 Task: Open settings.json of editor options customizations.
Action: Mouse moved to (33, 621)
Screenshot: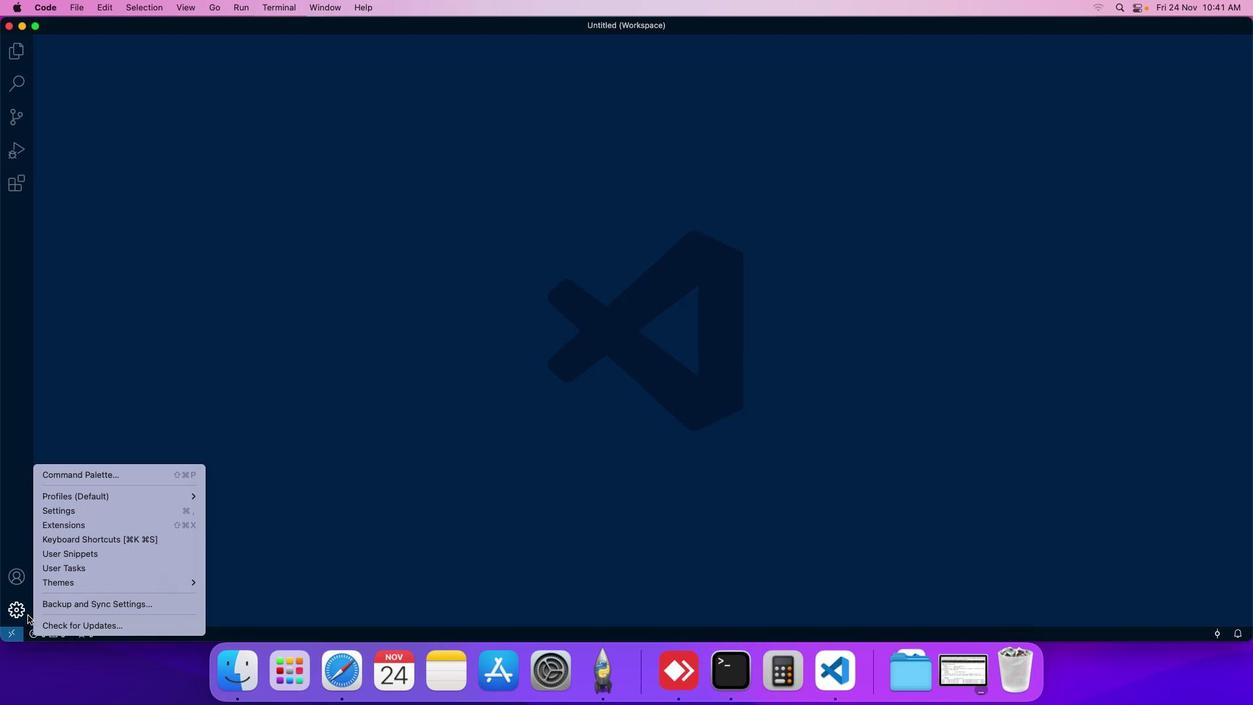 
Action: Mouse pressed left at (33, 621)
Screenshot: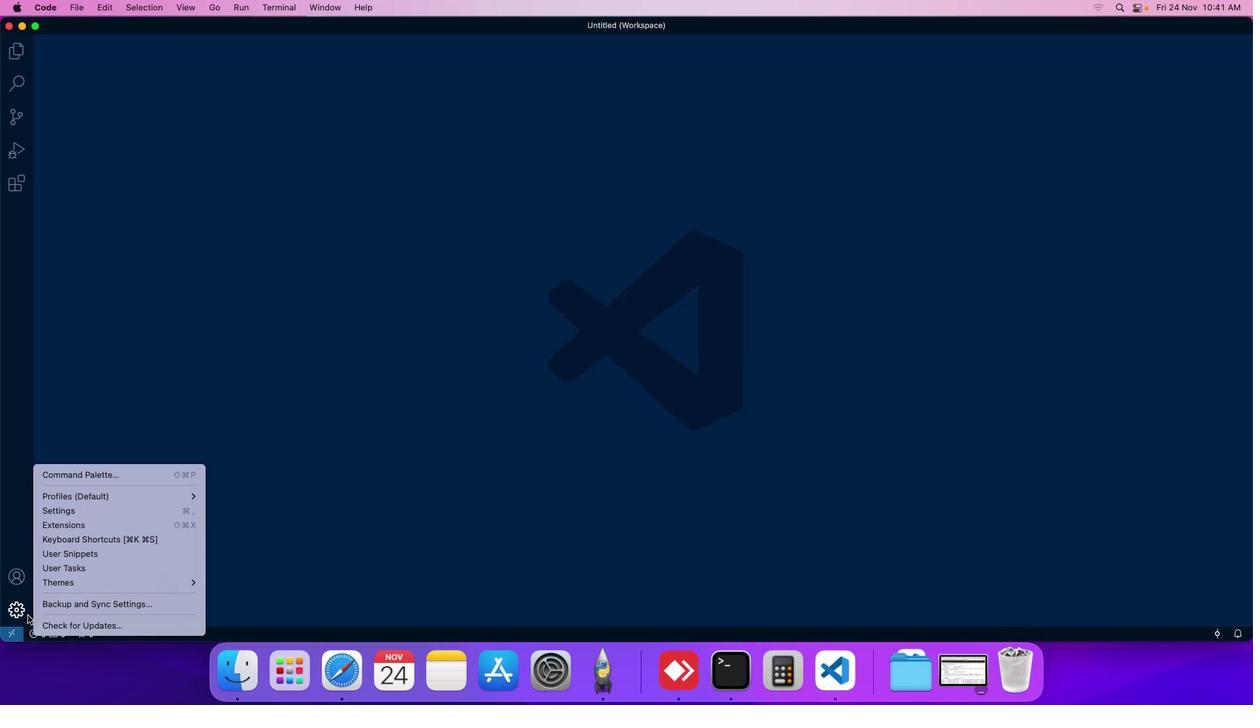 
Action: Mouse moved to (156, 518)
Screenshot: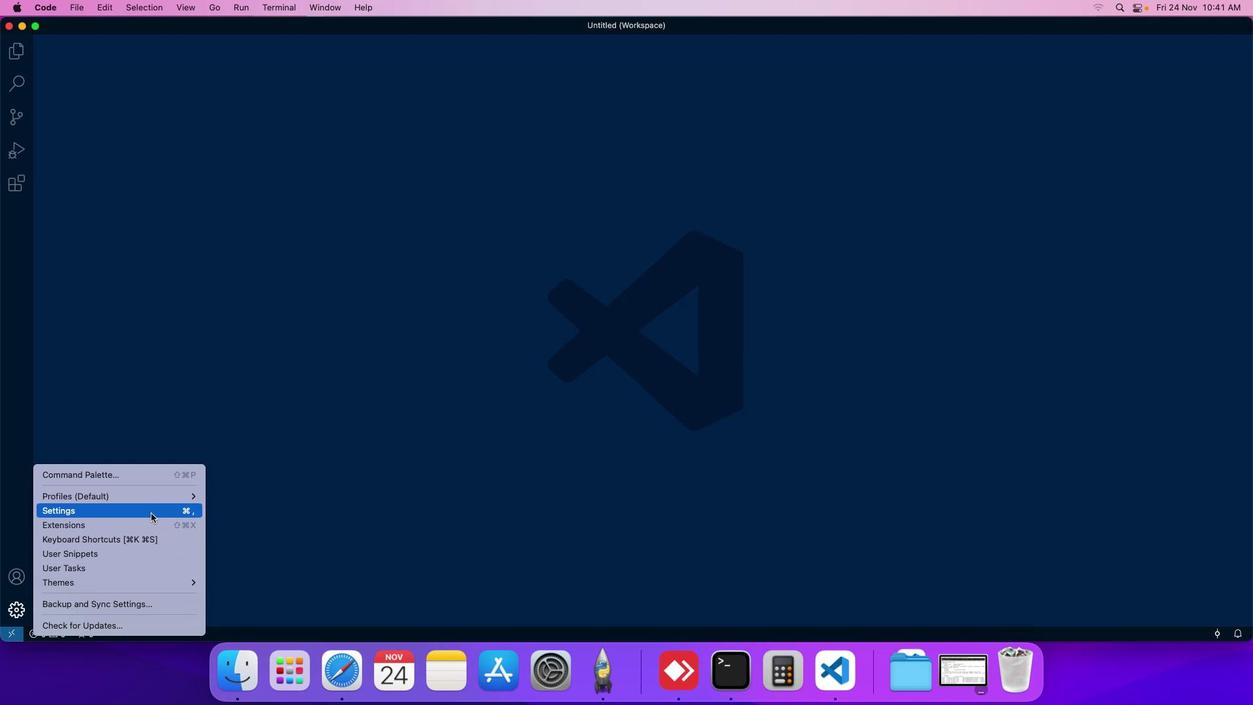 
Action: Mouse pressed left at (156, 518)
Screenshot: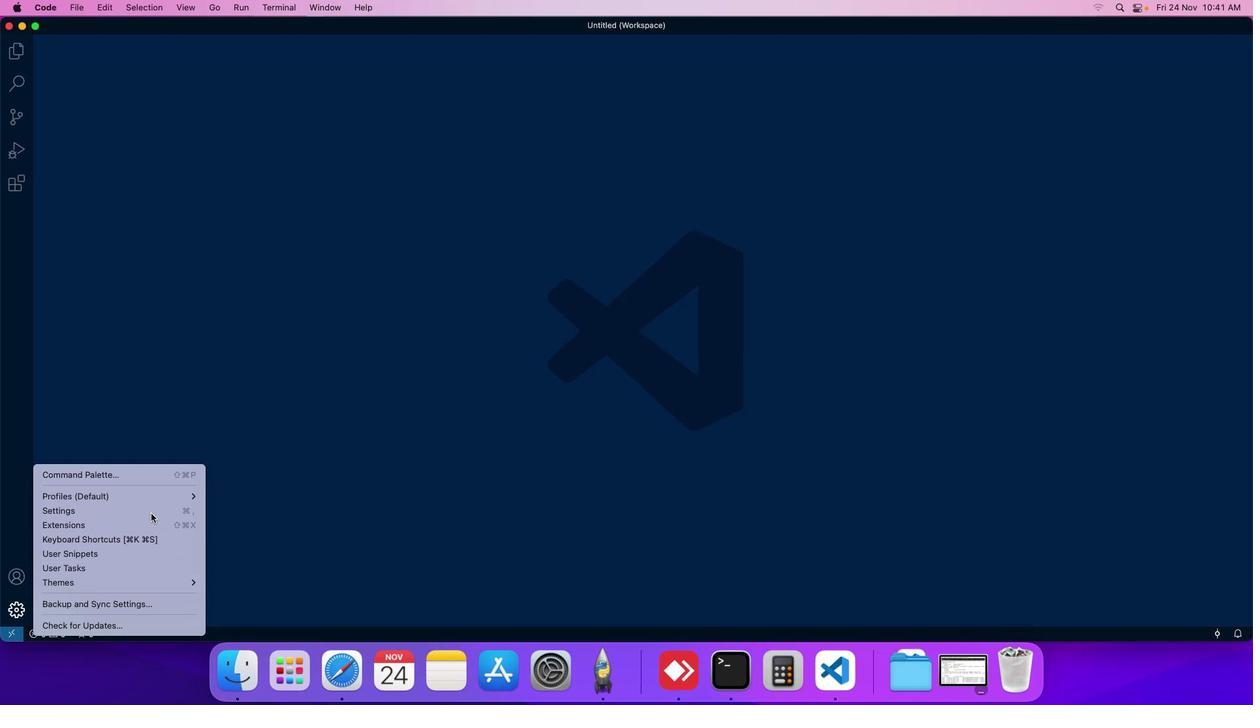 
Action: Mouse moved to (292, 197)
Screenshot: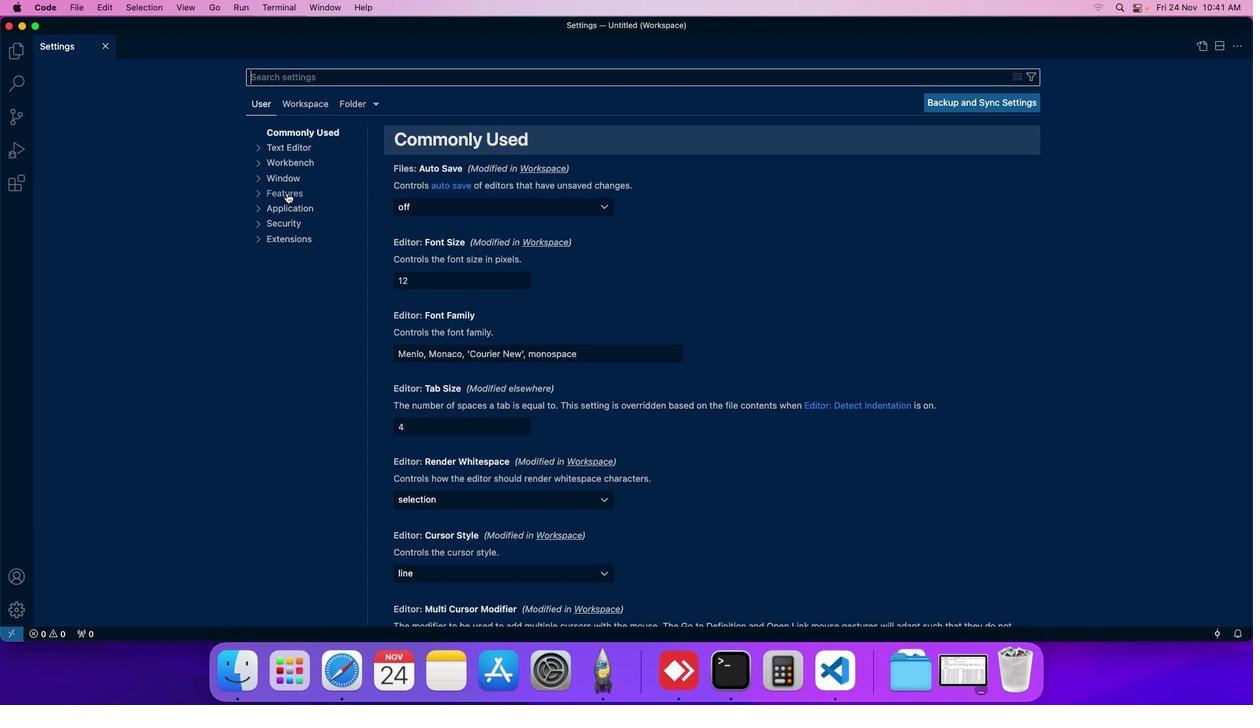 
Action: Mouse pressed left at (292, 197)
Screenshot: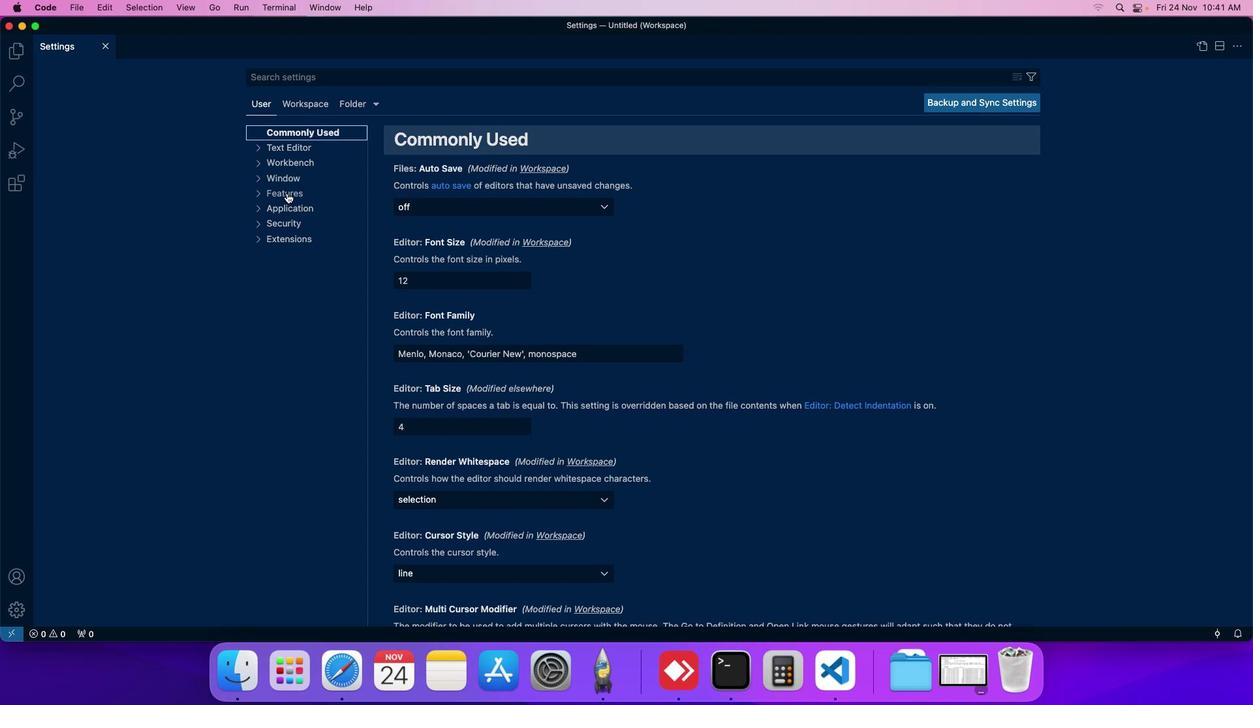 
Action: Mouse moved to (300, 425)
Screenshot: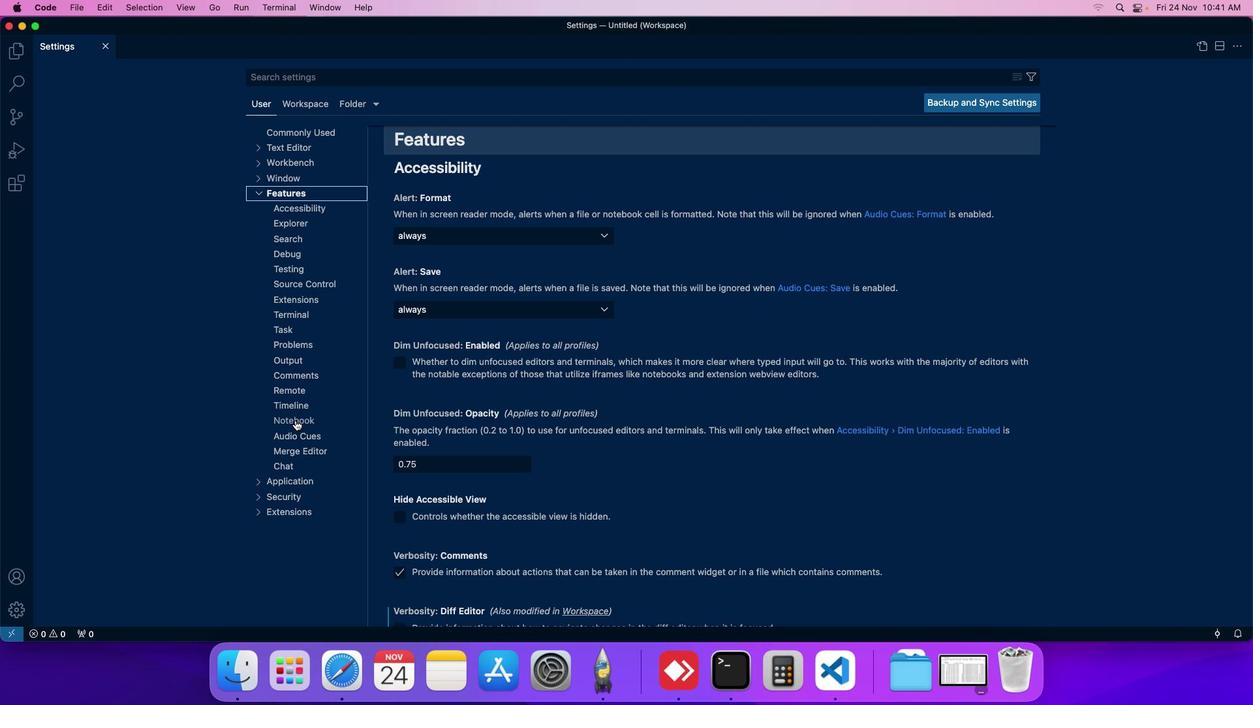 
Action: Mouse pressed left at (300, 425)
Screenshot: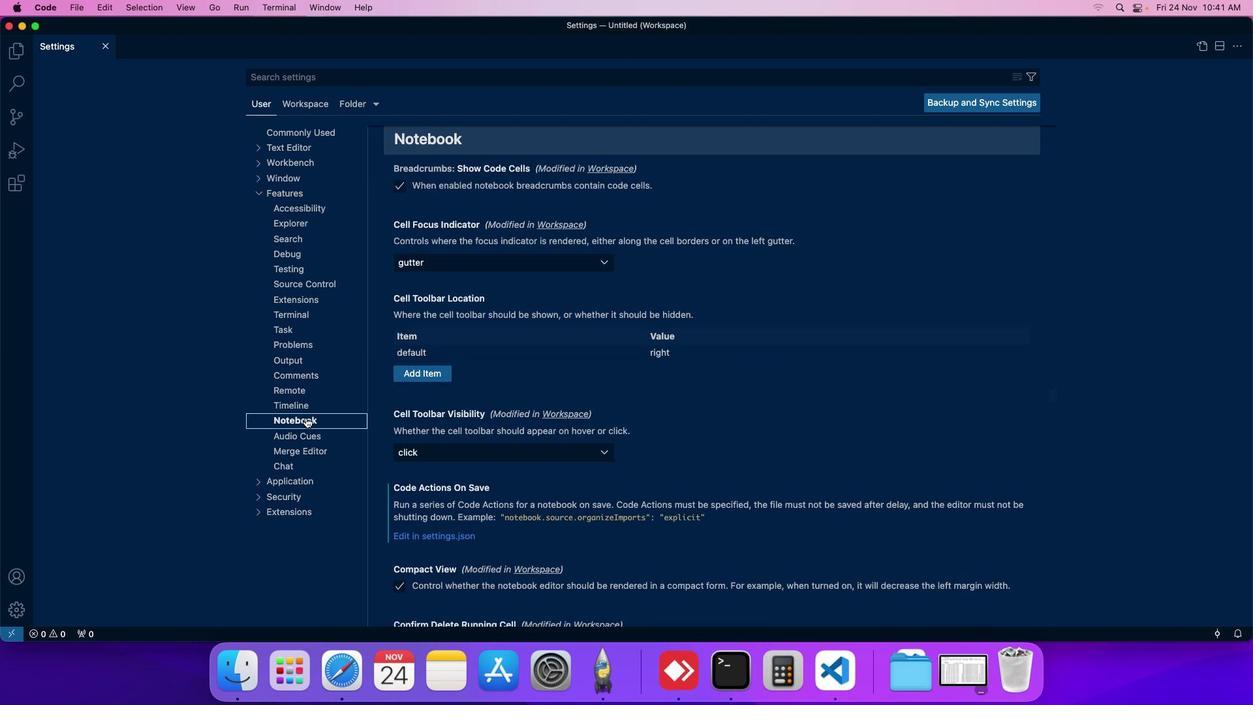 
Action: Mouse moved to (456, 440)
Screenshot: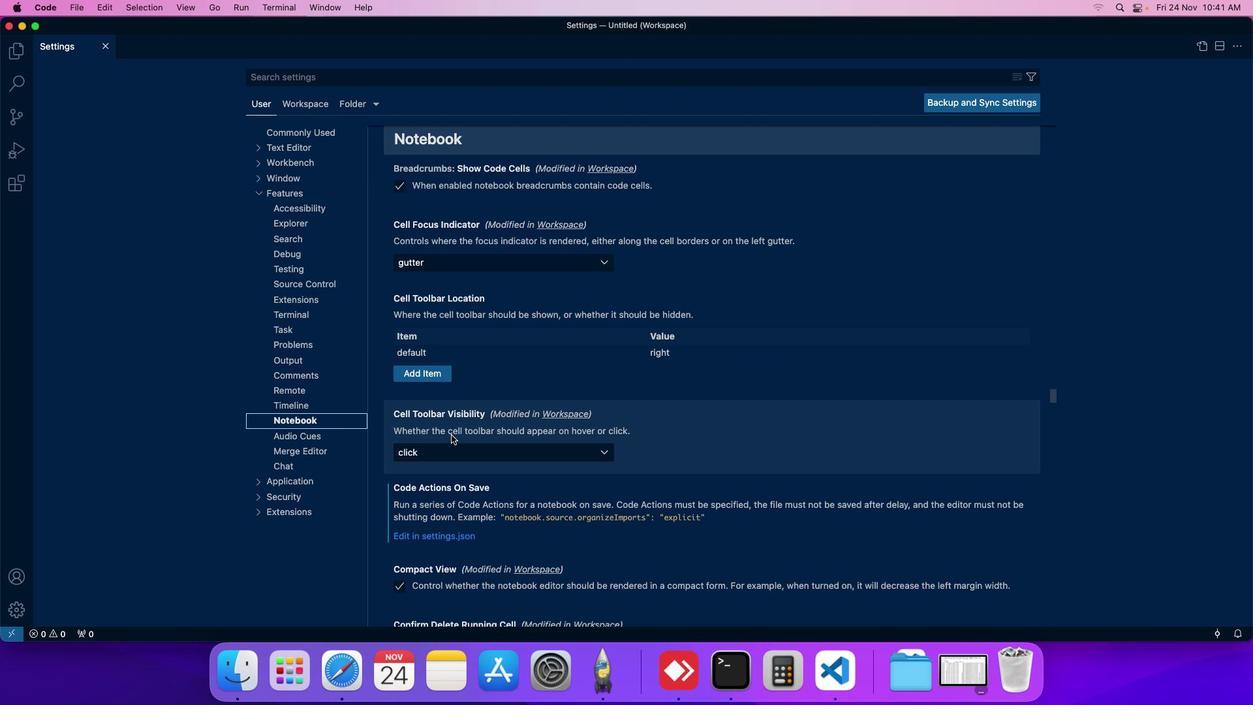 
Action: Mouse scrolled (456, 440) with delta (5, 4)
Screenshot: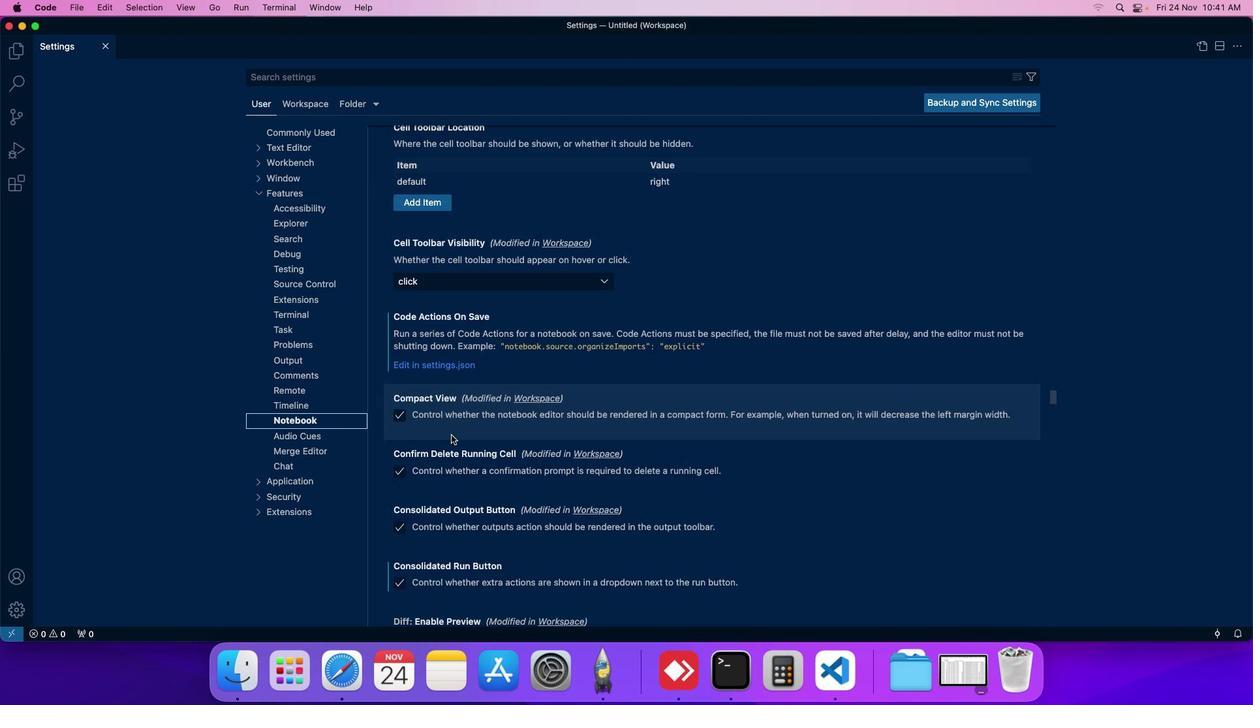 
Action: Mouse moved to (457, 440)
Screenshot: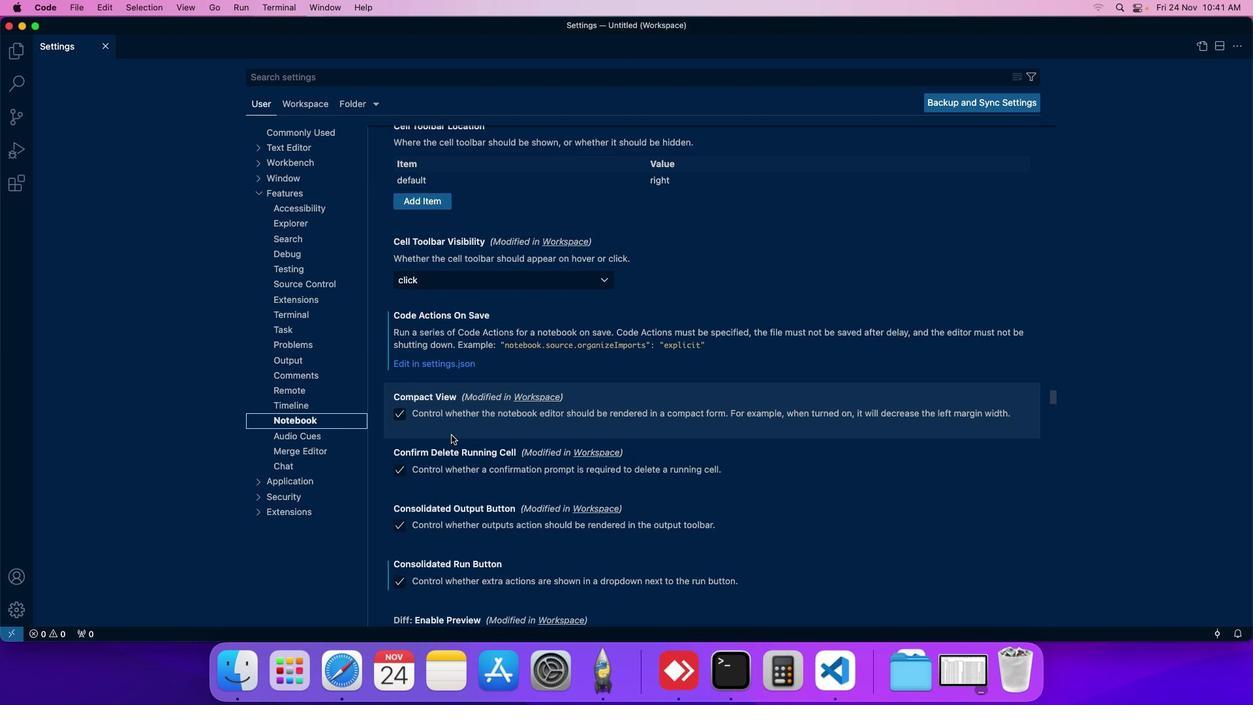 
Action: Mouse scrolled (457, 440) with delta (5, 4)
Screenshot: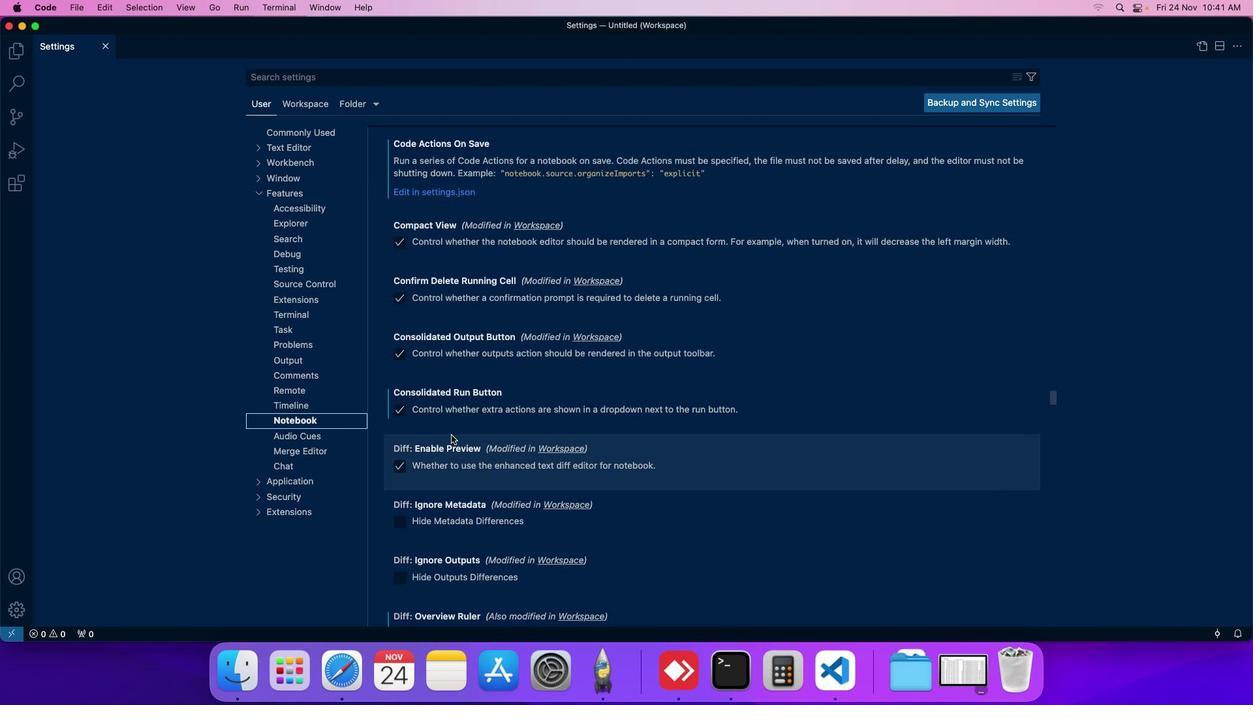 
Action: Mouse moved to (460, 440)
Screenshot: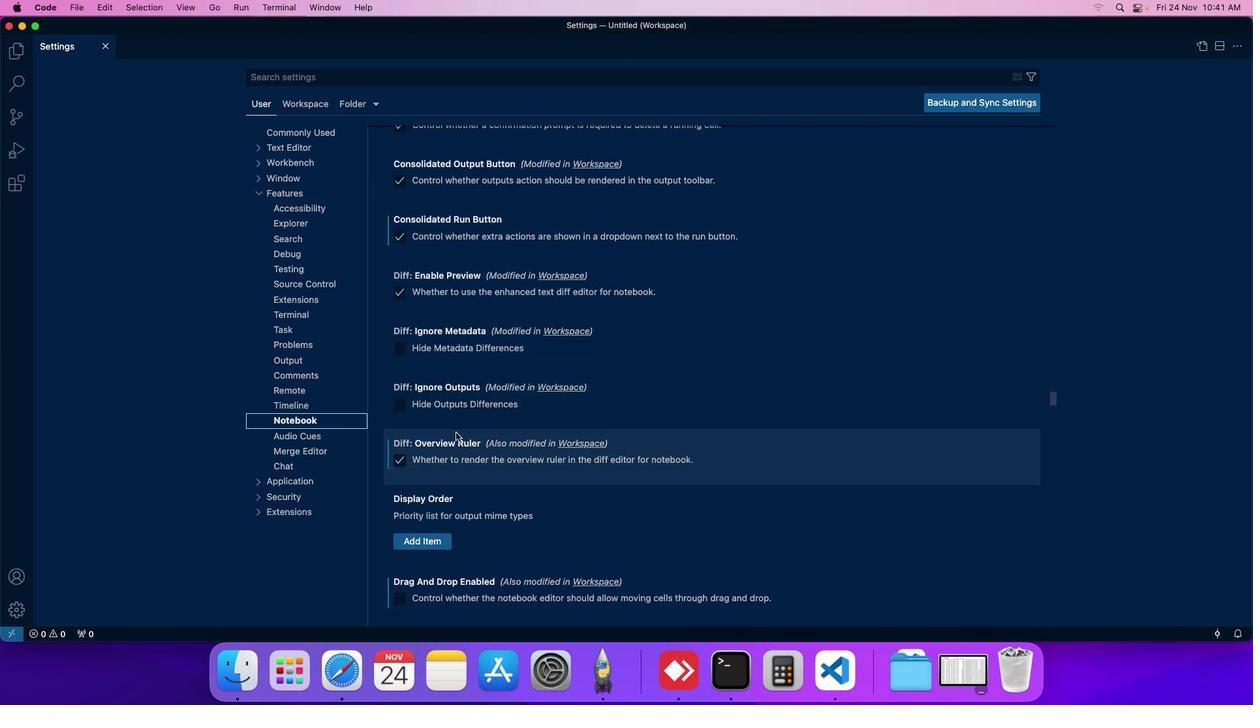 
Action: Mouse scrolled (460, 440) with delta (5, 4)
Screenshot: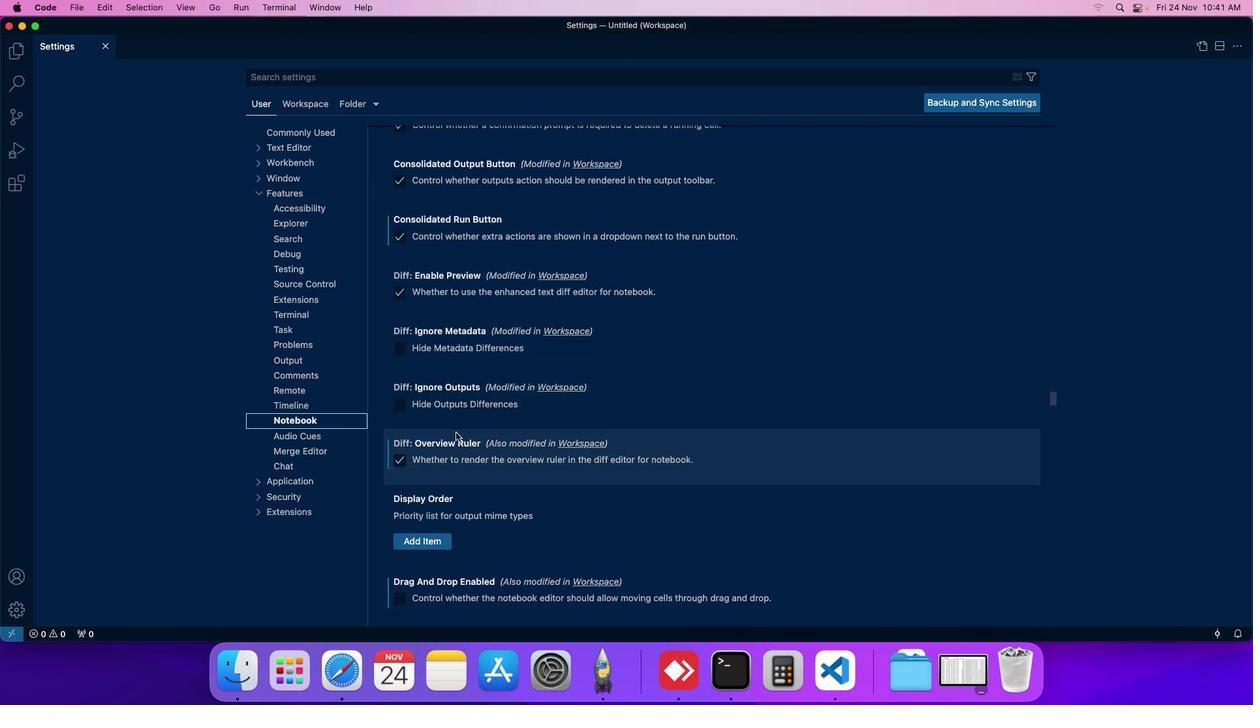 
Action: Mouse moved to (461, 436)
Screenshot: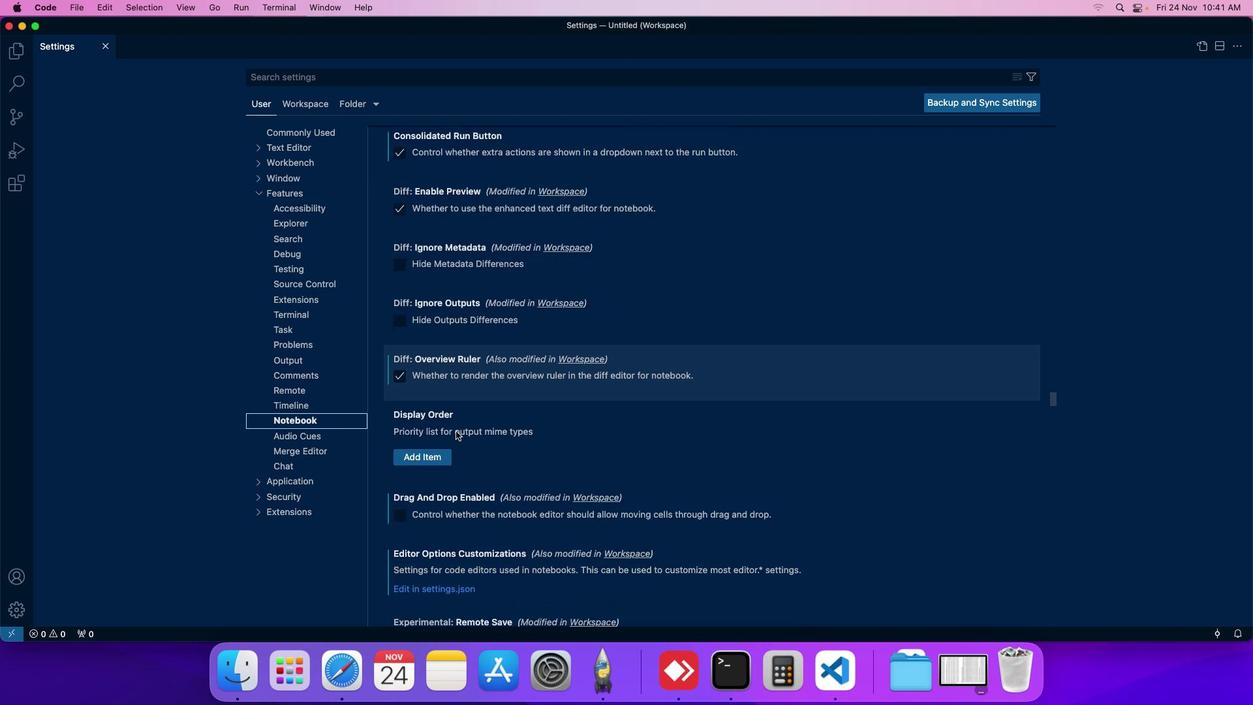 
Action: Mouse scrolled (461, 436) with delta (5, 4)
Screenshot: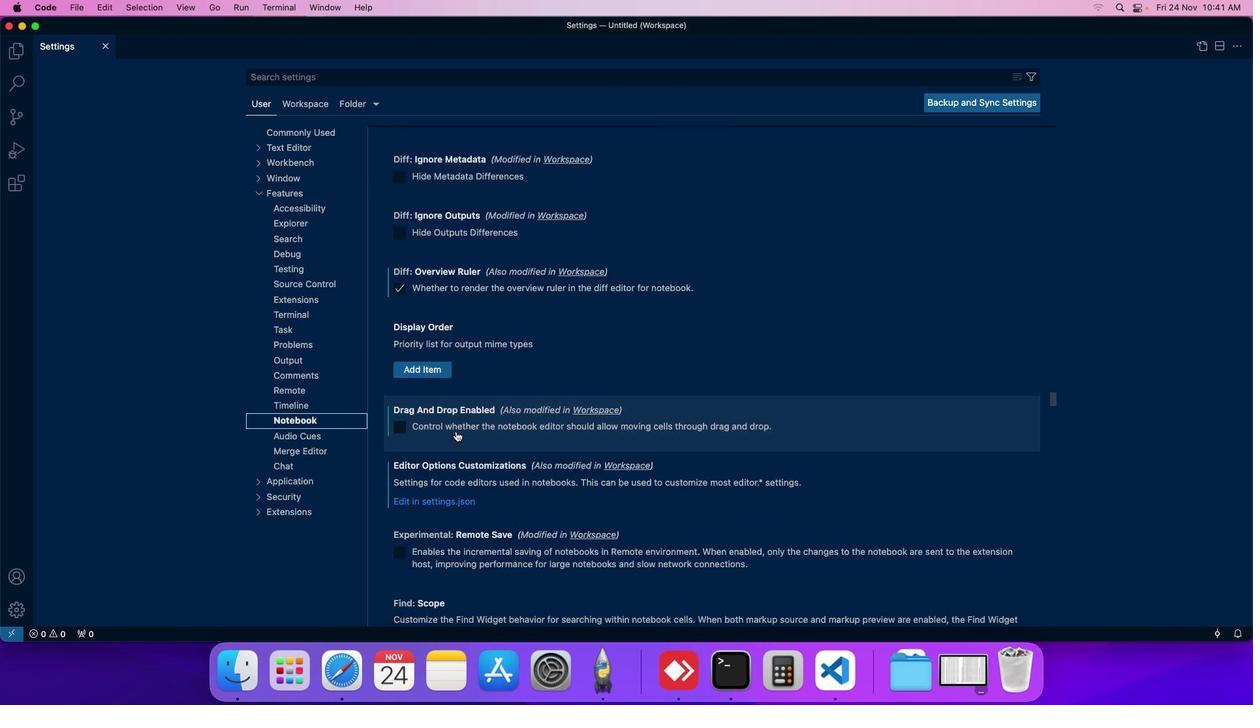 
Action: Mouse moved to (446, 504)
Screenshot: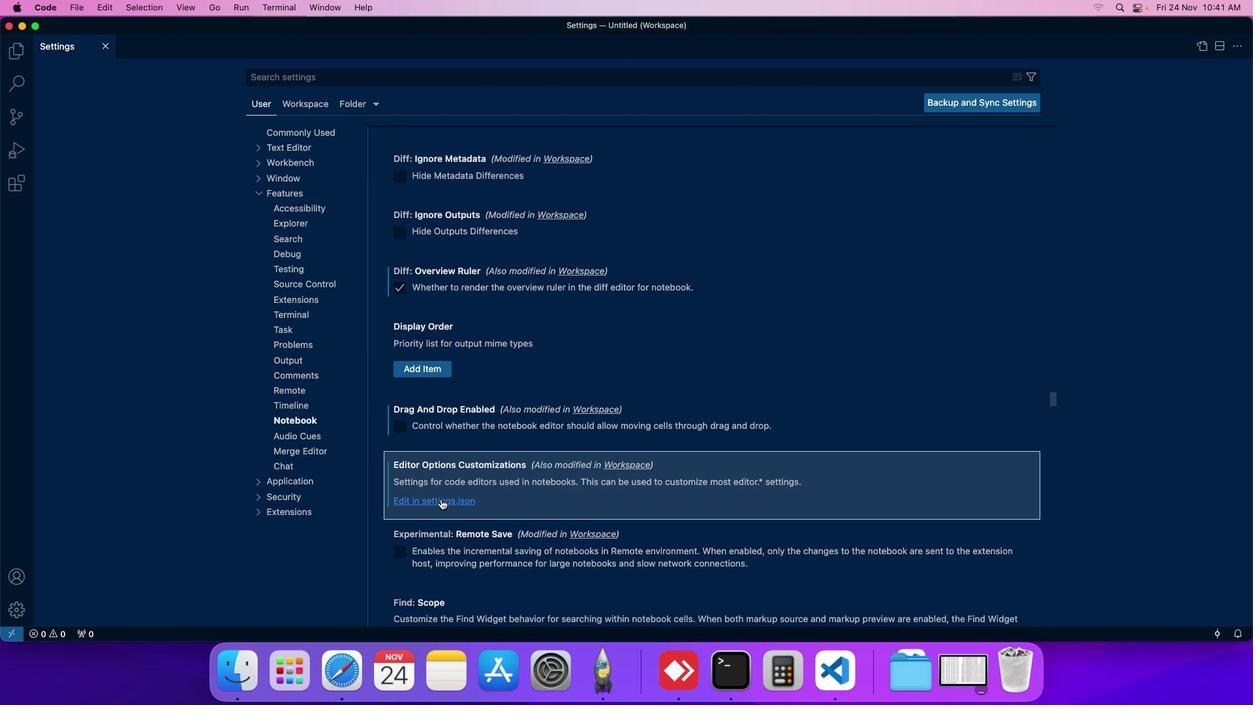 
Action: Mouse pressed left at (446, 504)
Screenshot: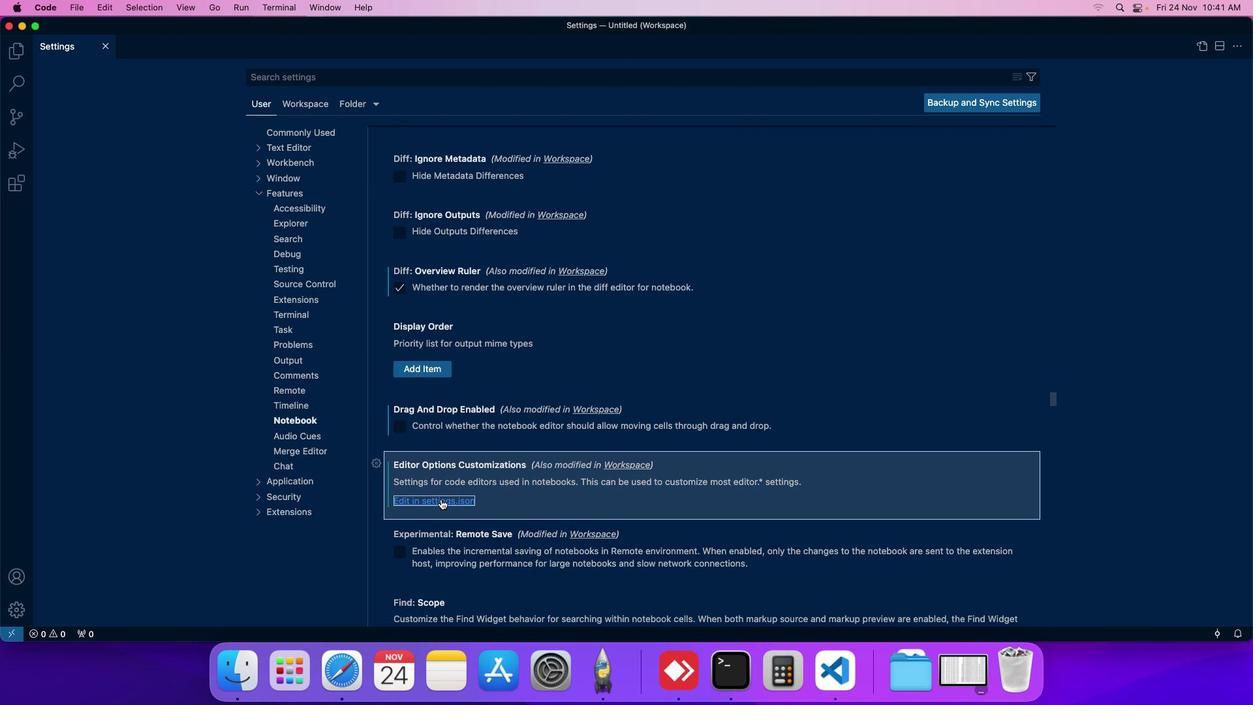 
Action: Mouse moved to (564, 385)
Screenshot: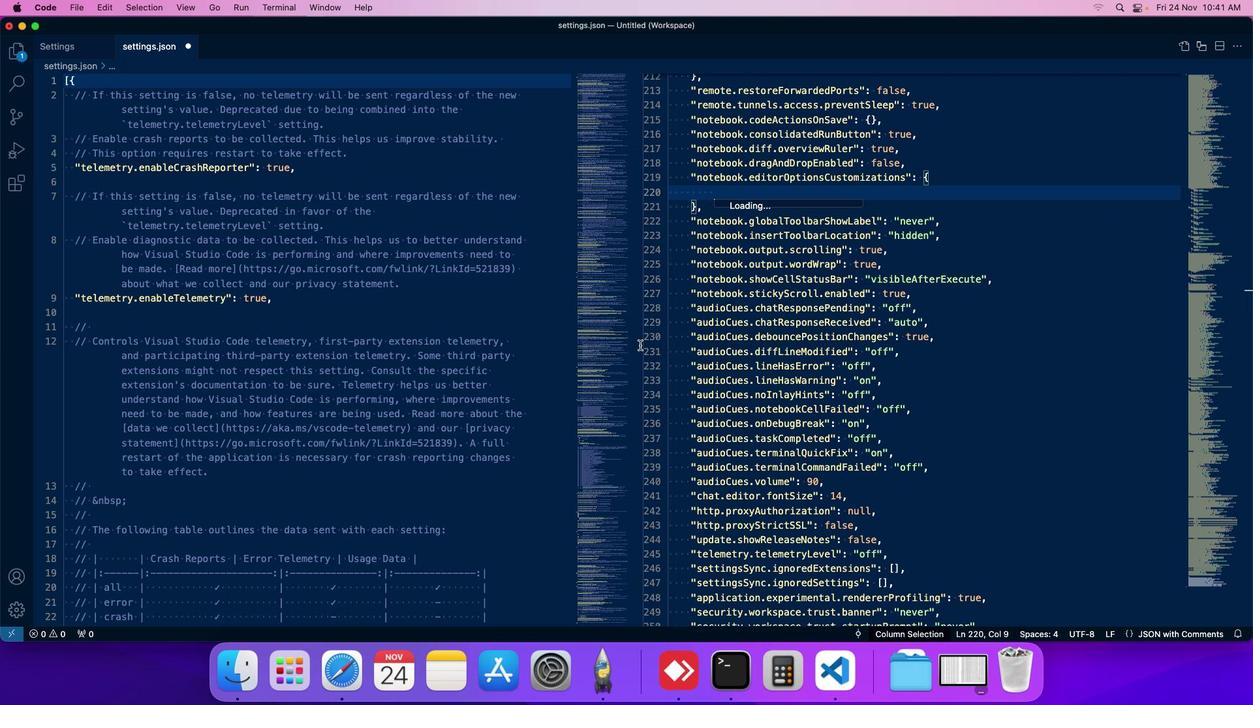 
